 Task: Toggle the action button to publish the local branch when it does not have a tracking remote branch.
Action: Mouse moved to (19, 542)
Screenshot: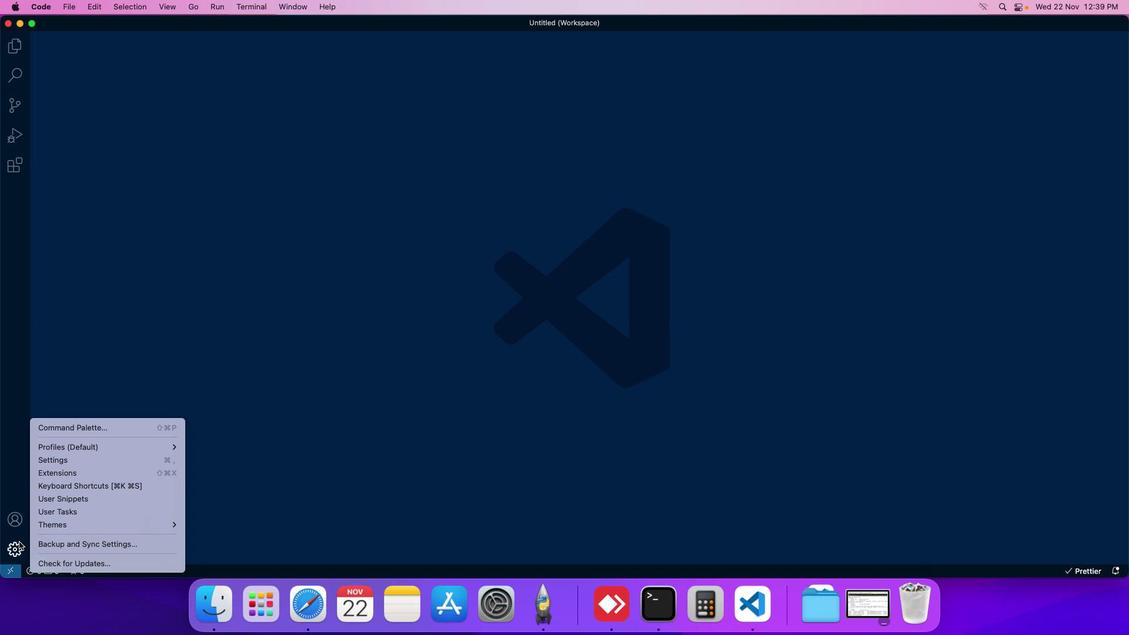 
Action: Mouse pressed left at (19, 542)
Screenshot: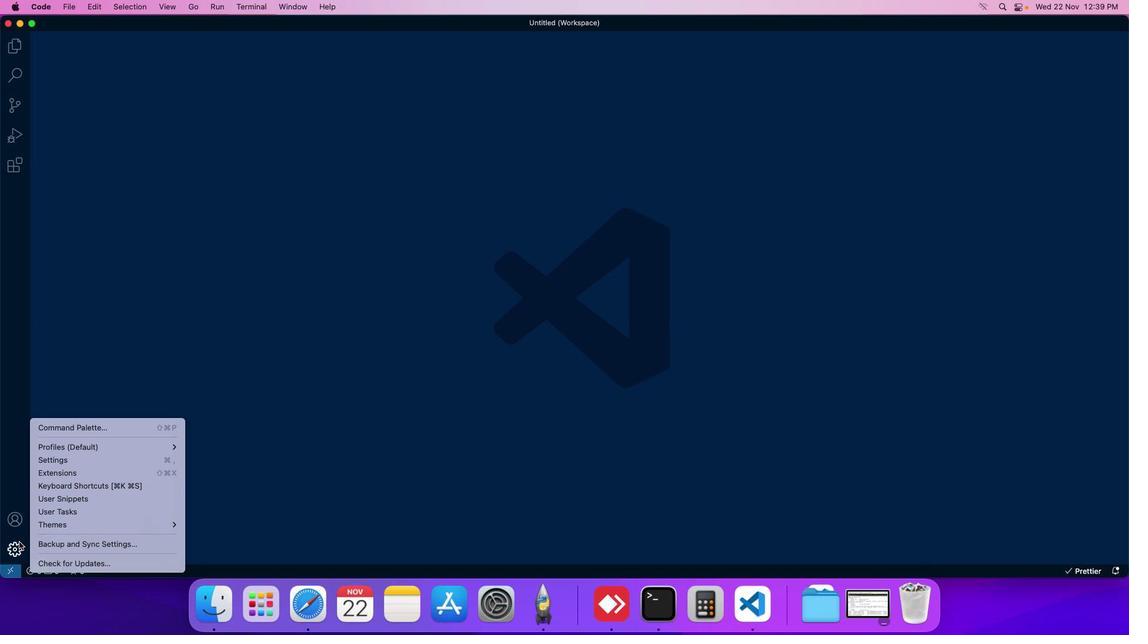 
Action: Mouse moved to (71, 460)
Screenshot: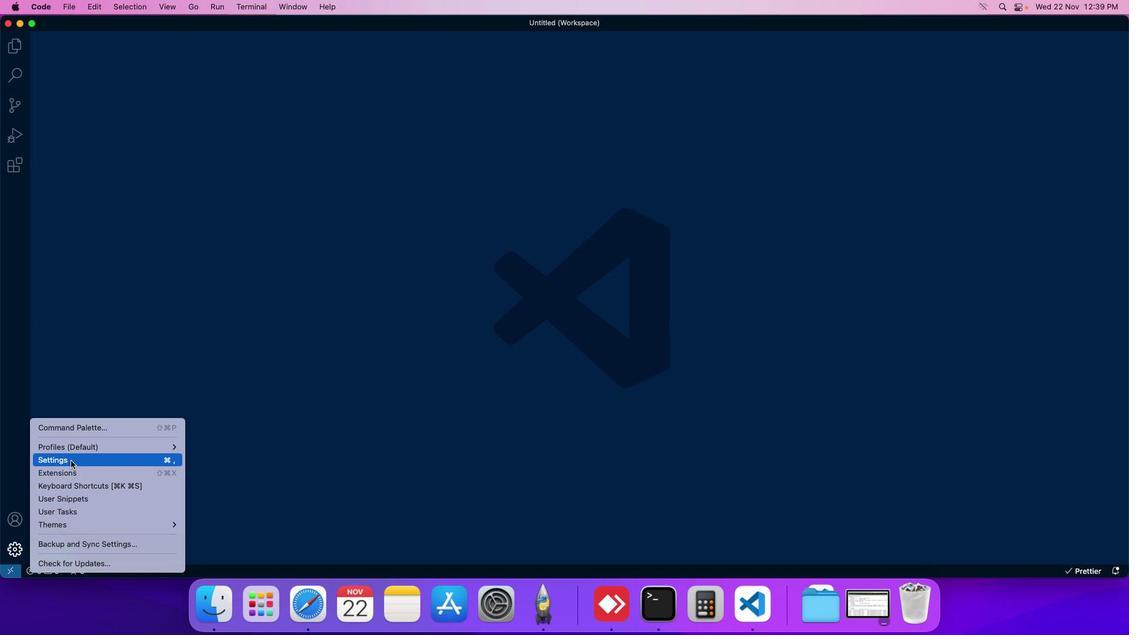 
Action: Mouse pressed left at (71, 460)
Screenshot: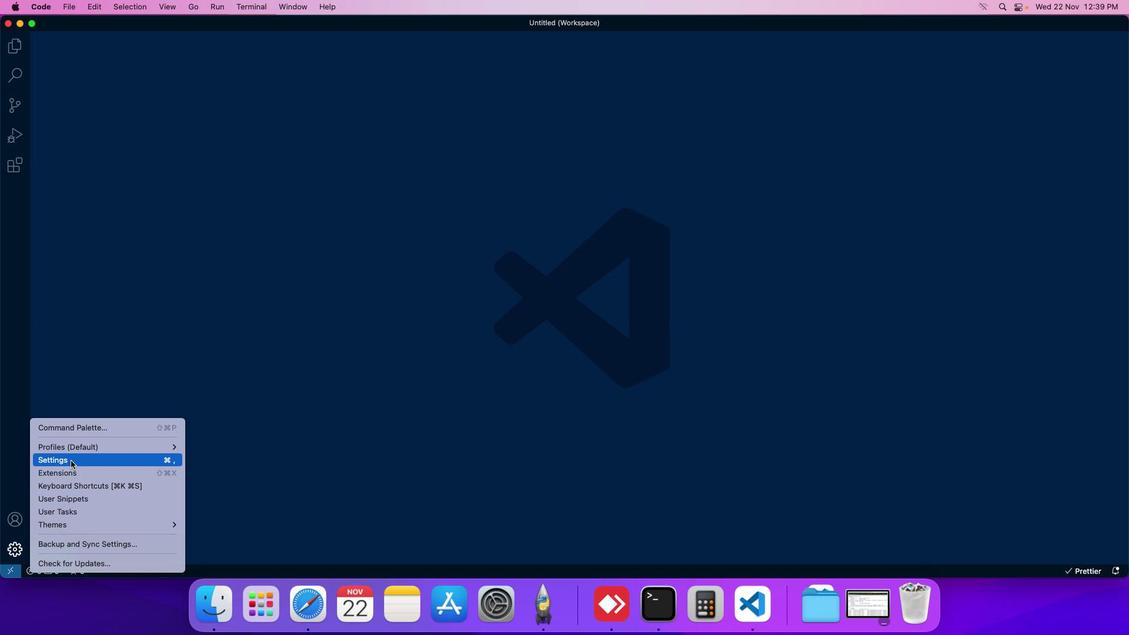 
Action: Mouse moved to (264, 97)
Screenshot: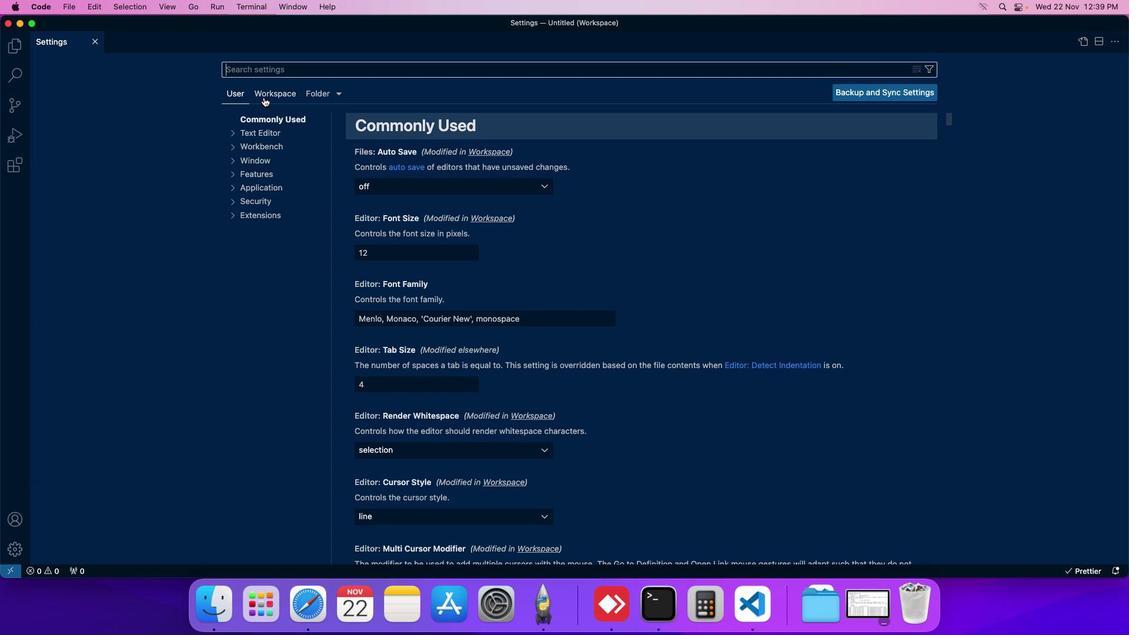 
Action: Mouse pressed left at (264, 97)
Screenshot: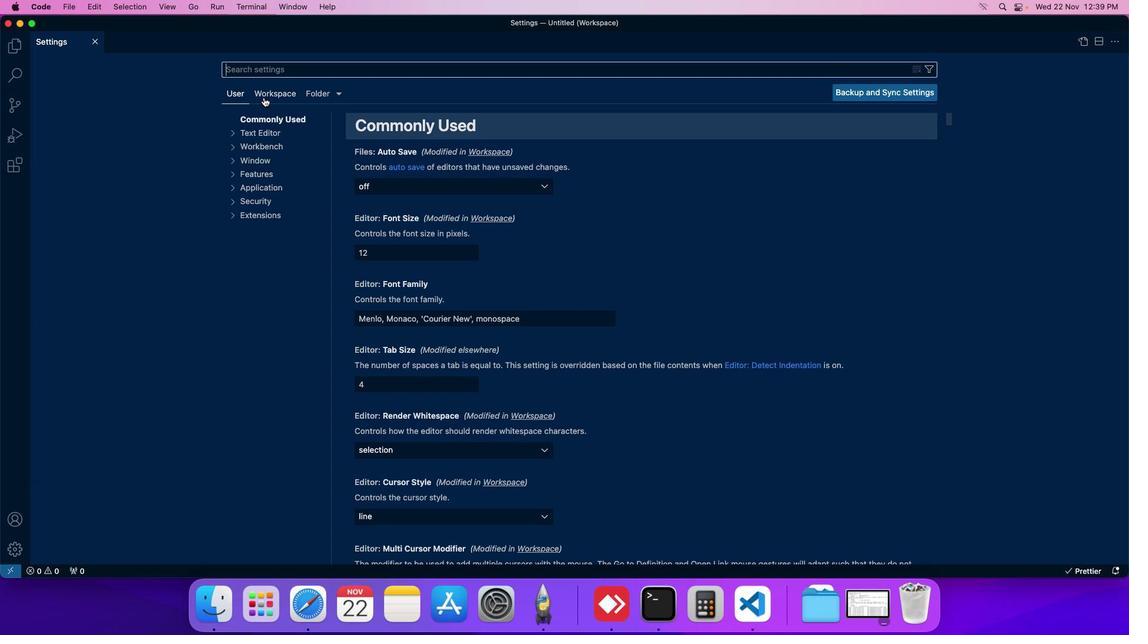 
Action: Mouse moved to (277, 201)
Screenshot: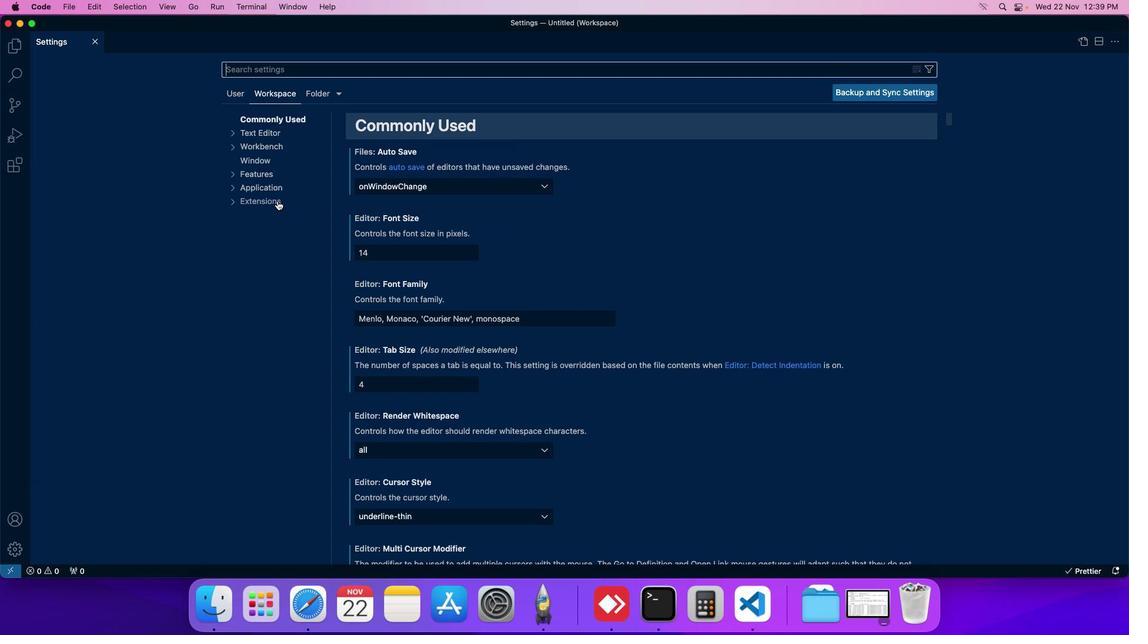 
Action: Mouse pressed left at (277, 201)
Screenshot: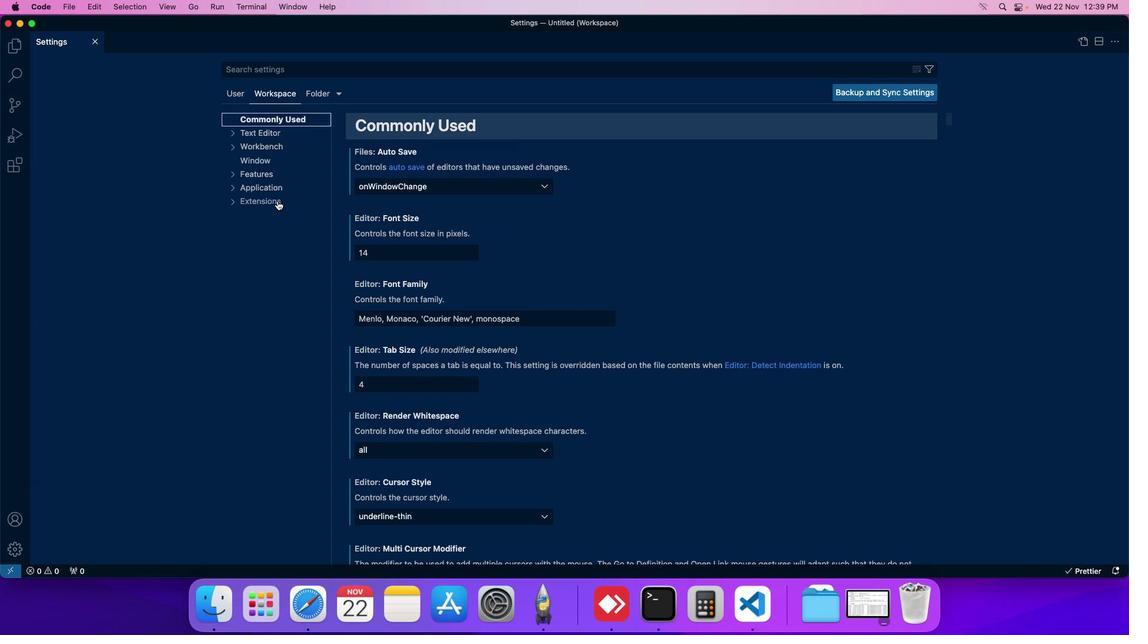 
Action: Mouse moved to (496, 360)
Screenshot: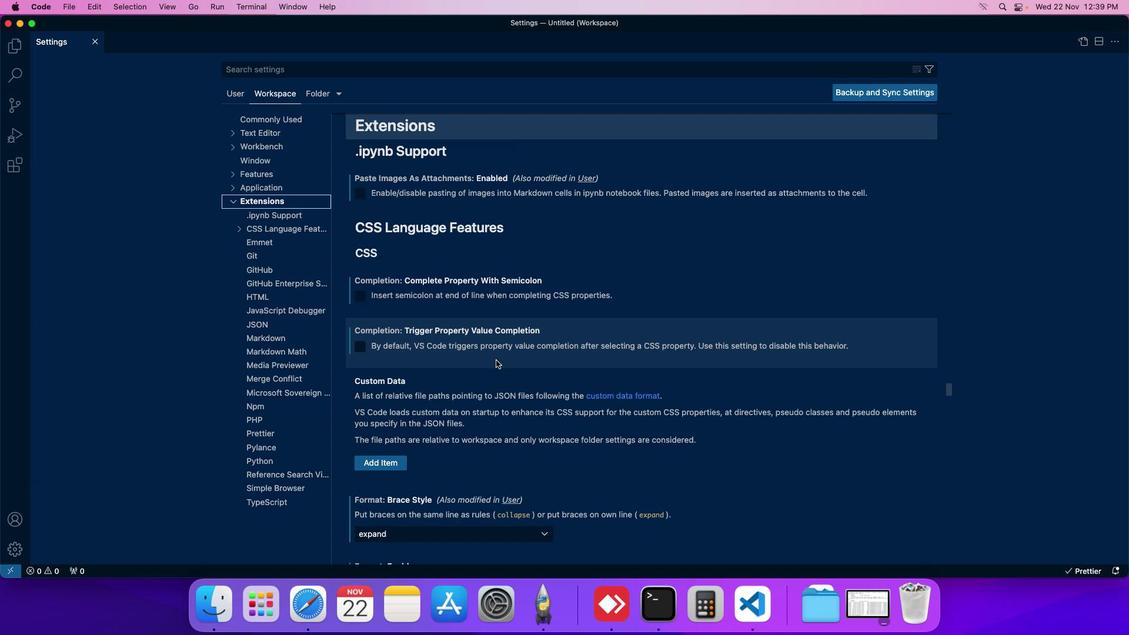 
Action: Mouse scrolled (496, 360) with delta (0, 0)
Screenshot: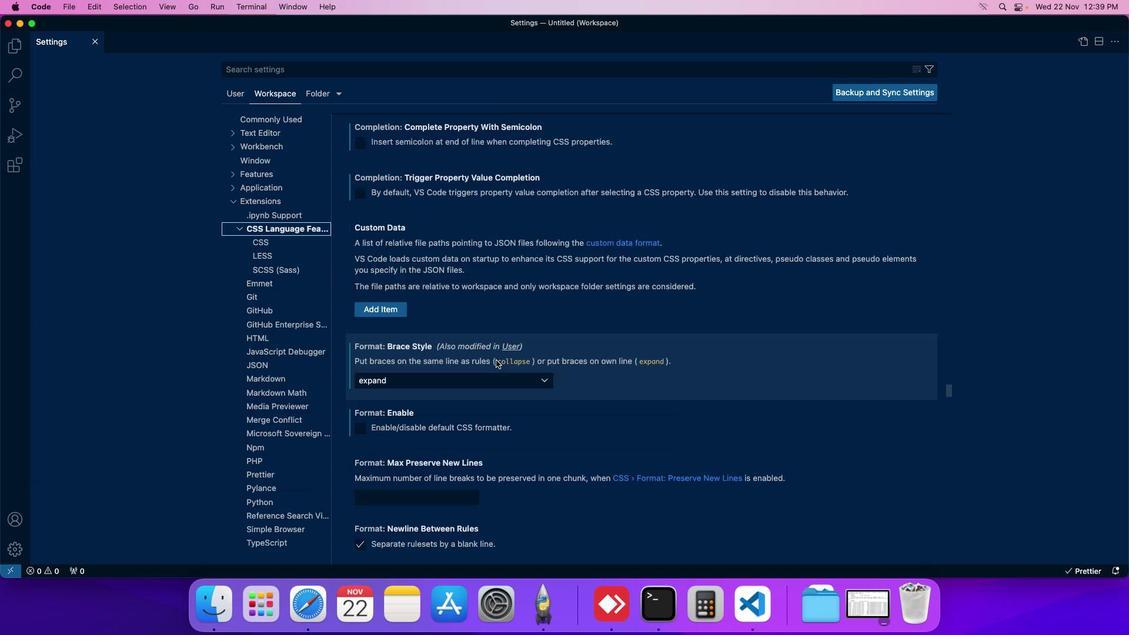 
Action: Mouse scrolled (496, 360) with delta (0, 0)
Screenshot: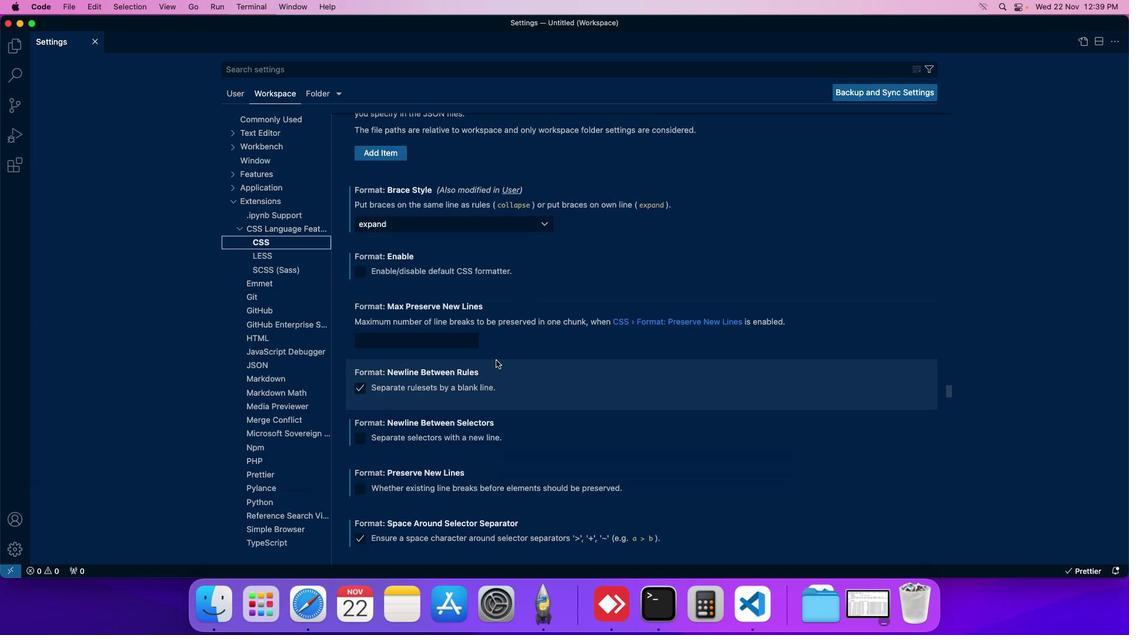 
Action: Mouse scrolled (496, 360) with delta (0, 0)
Screenshot: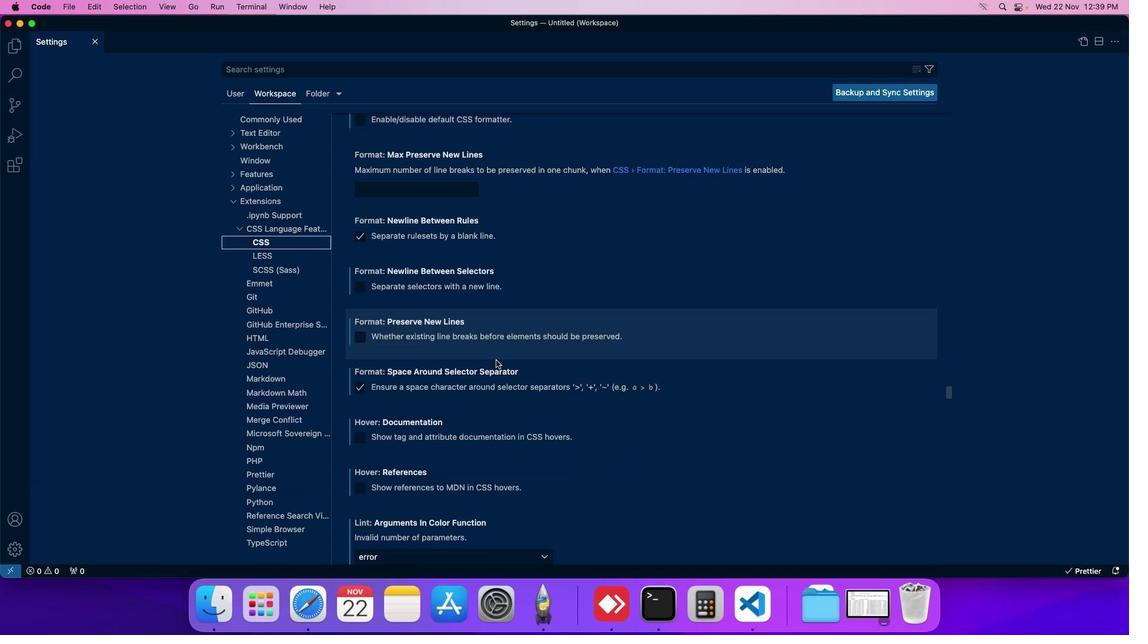 
Action: Mouse moved to (258, 297)
Screenshot: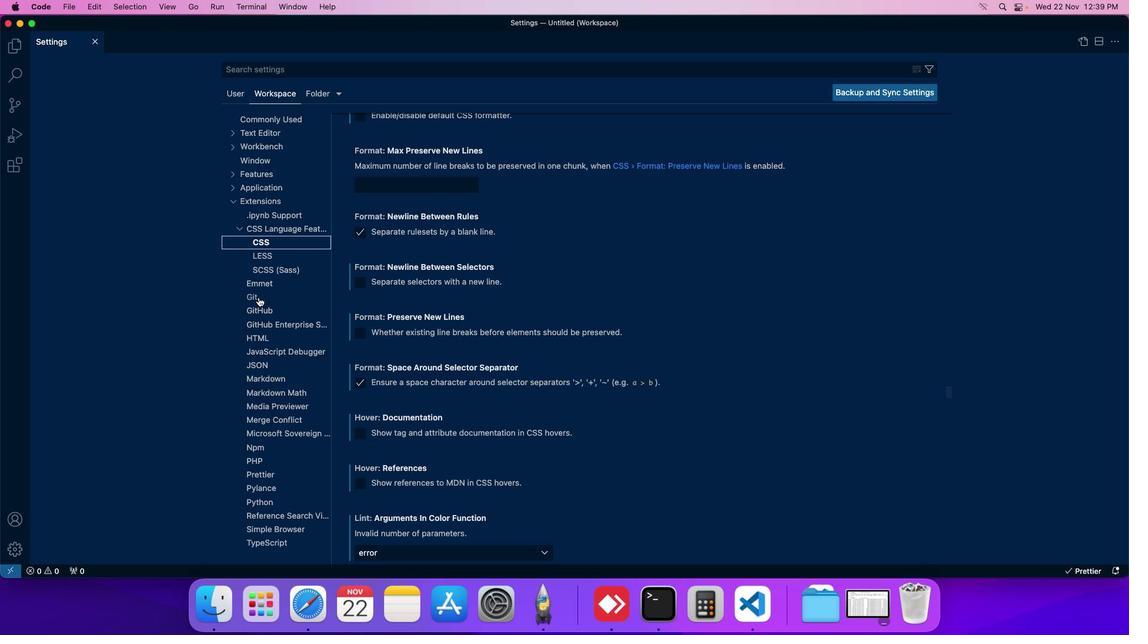 
Action: Mouse pressed left at (258, 297)
Screenshot: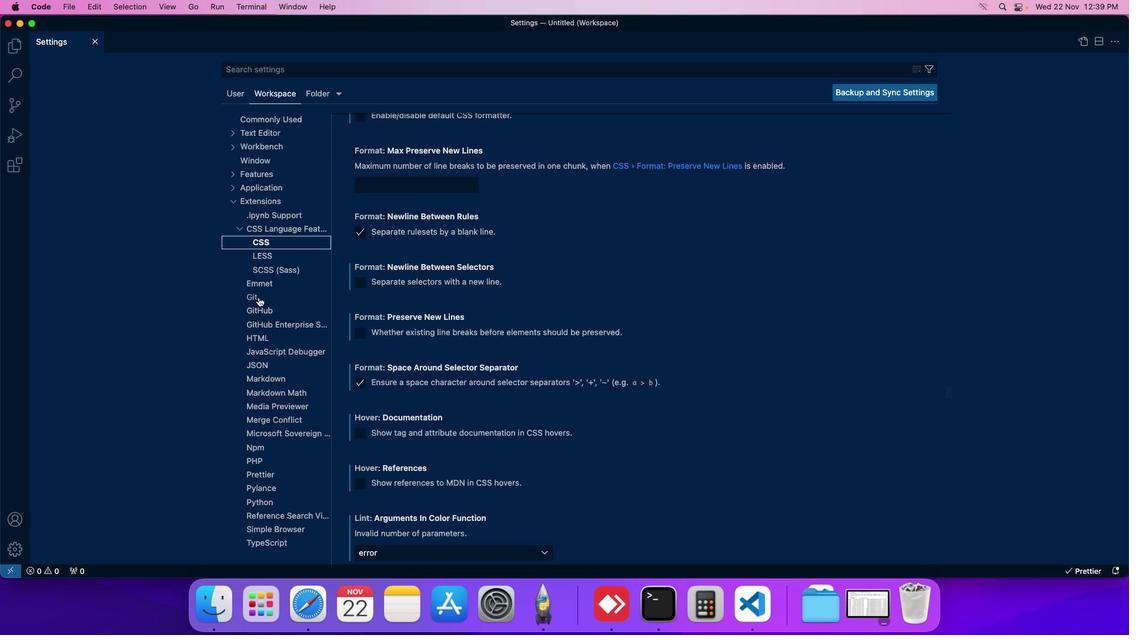 
Action: Mouse moved to (535, 371)
Screenshot: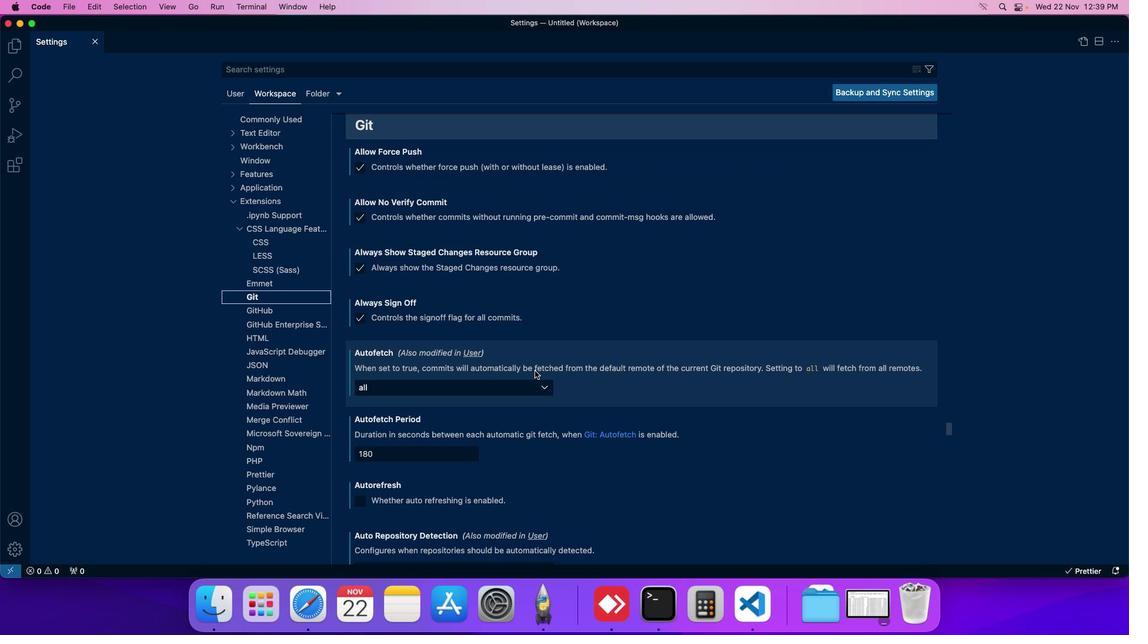 
Action: Mouse scrolled (535, 371) with delta (0, 0)
Screenshot: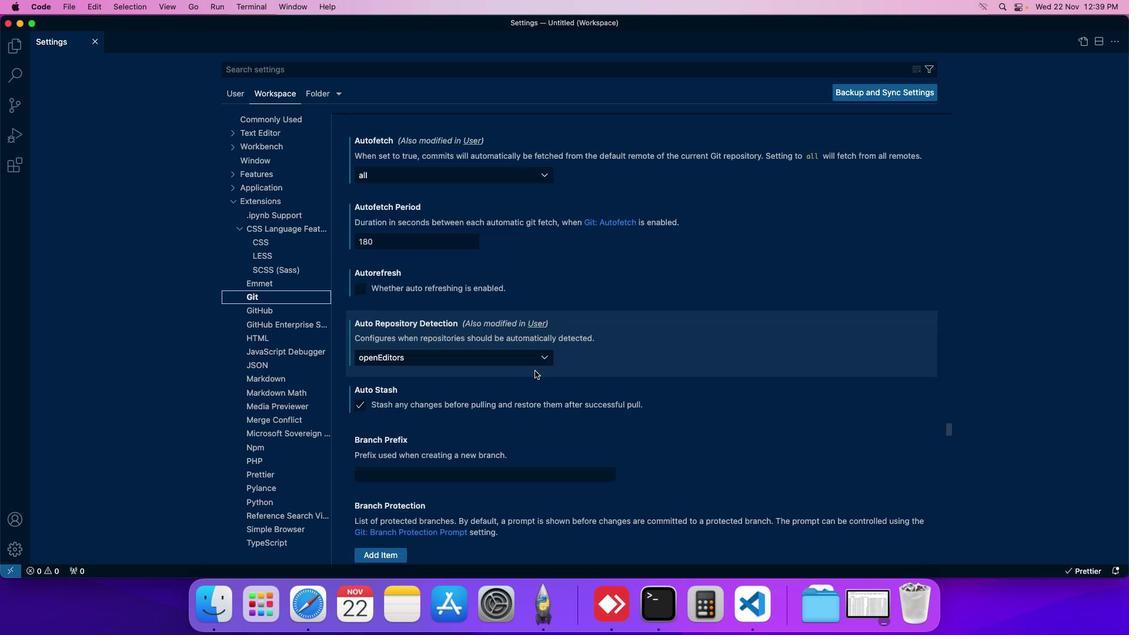 
Action: Mouse scrolled (535, 371) with delta (0, 0)
Screenshot: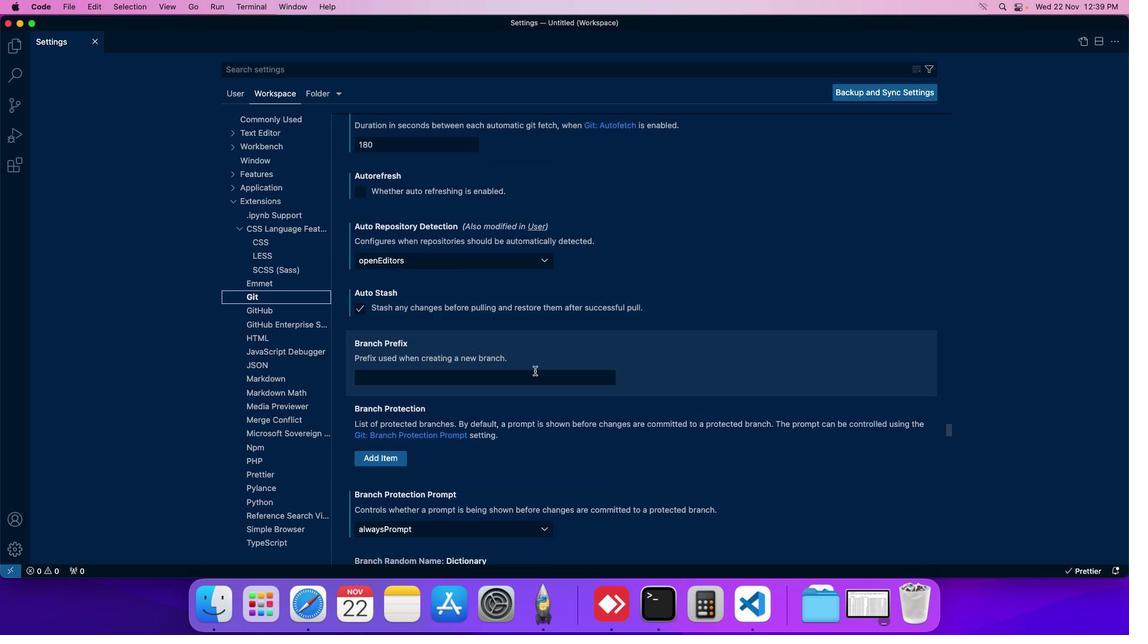 
Action: Mouse scrolled (535, 371) with delta (0, 0)
Screenshot: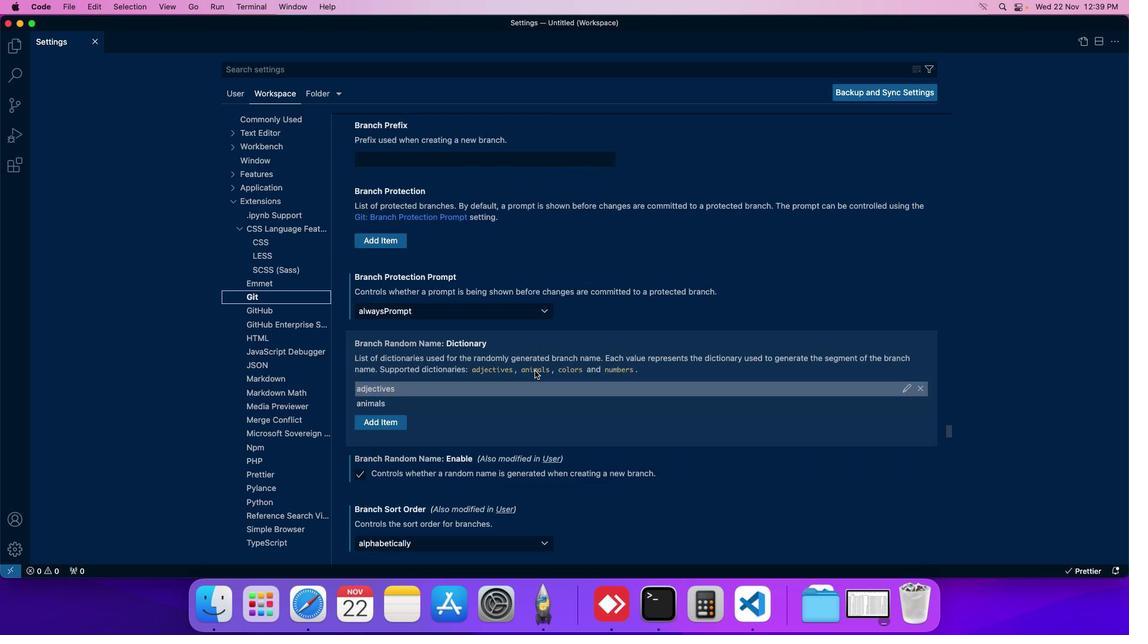 
Action: Mouse scrolled (535, 371) with delta (0, 0)
Screenshot: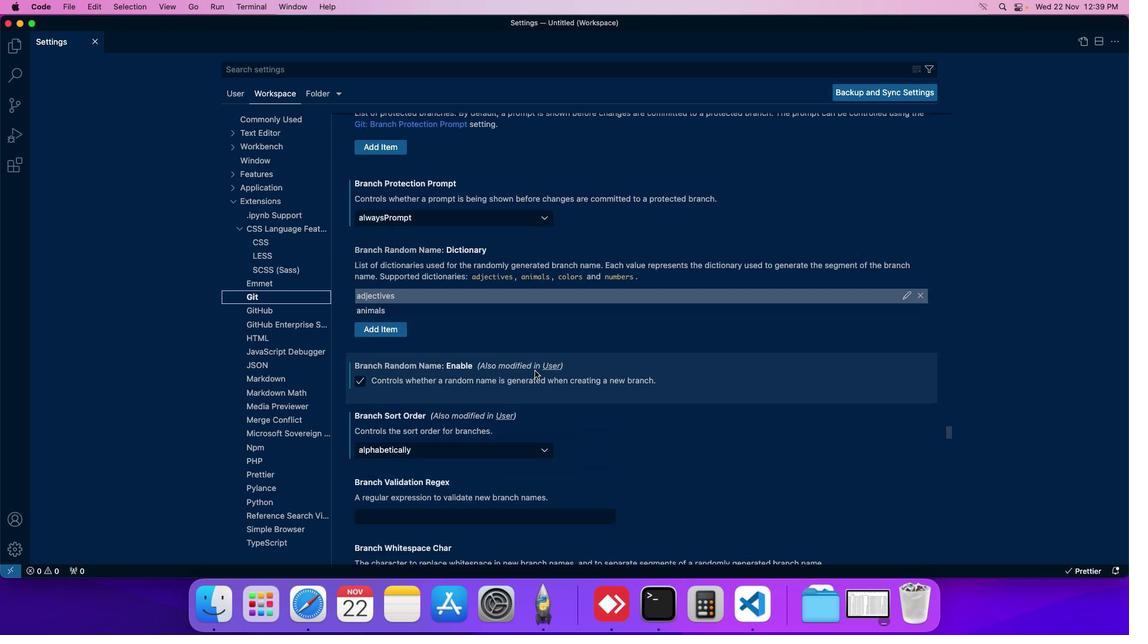 
Action: Mouse scrolled (535, 371) with delta (0, 0)
Screenshot: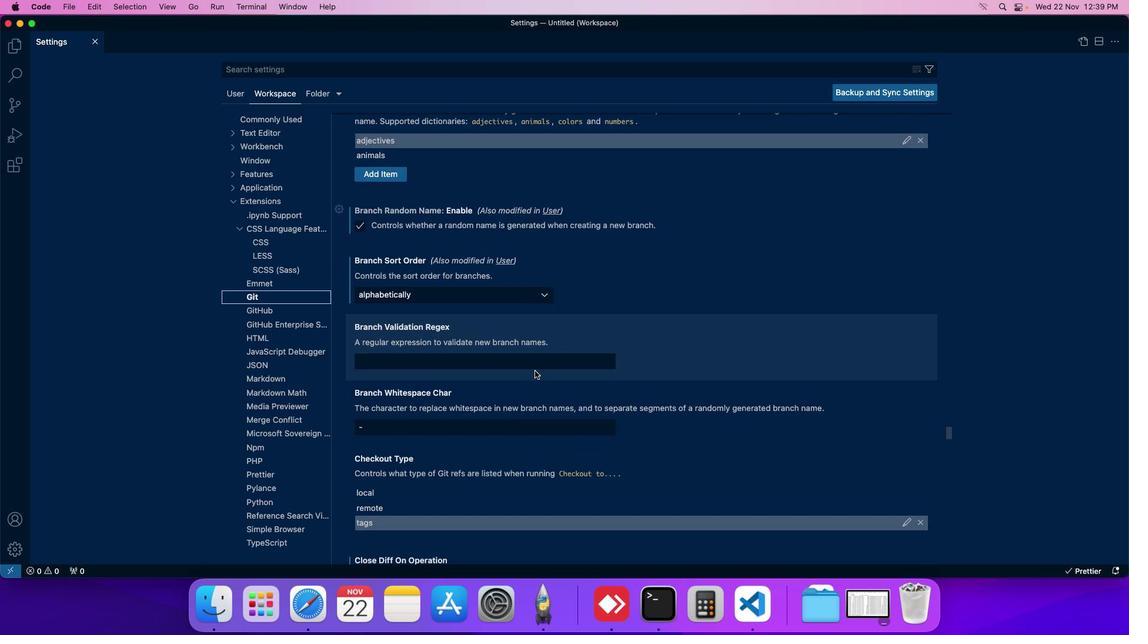 
Action: Mouse scrolled (535, 371) with delta (0, 0)
Screenshot: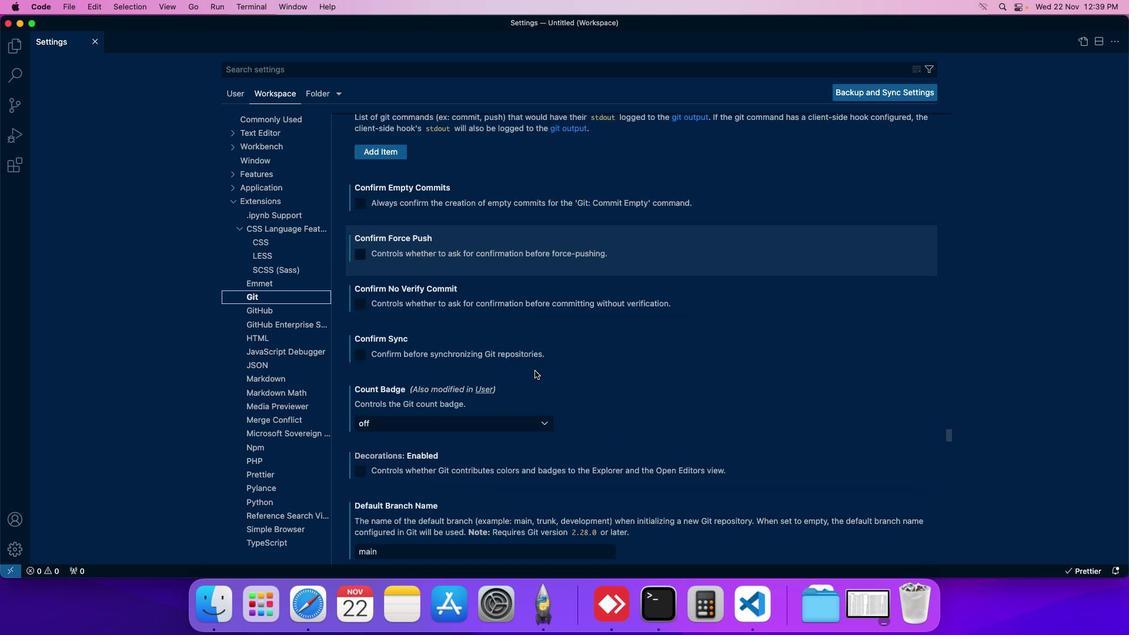 
Action: Mouse scrolled (535, 371) with delta (0, 0)
Screenshot: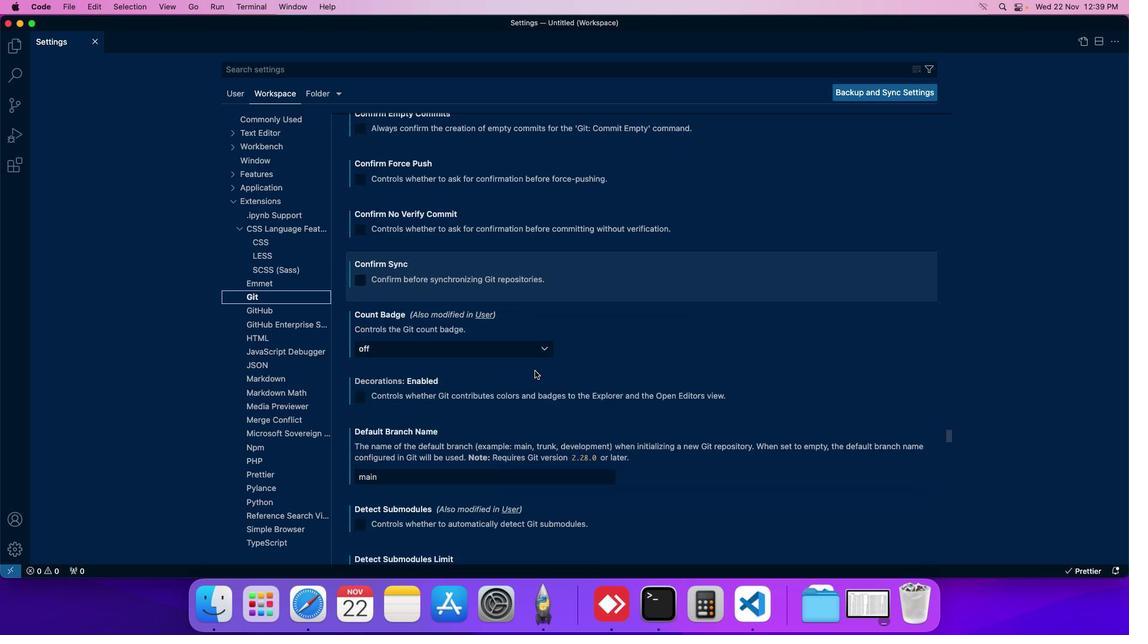 
Action: Mouse scrolled (535, 371) with delta (0, -1)
Screenshot: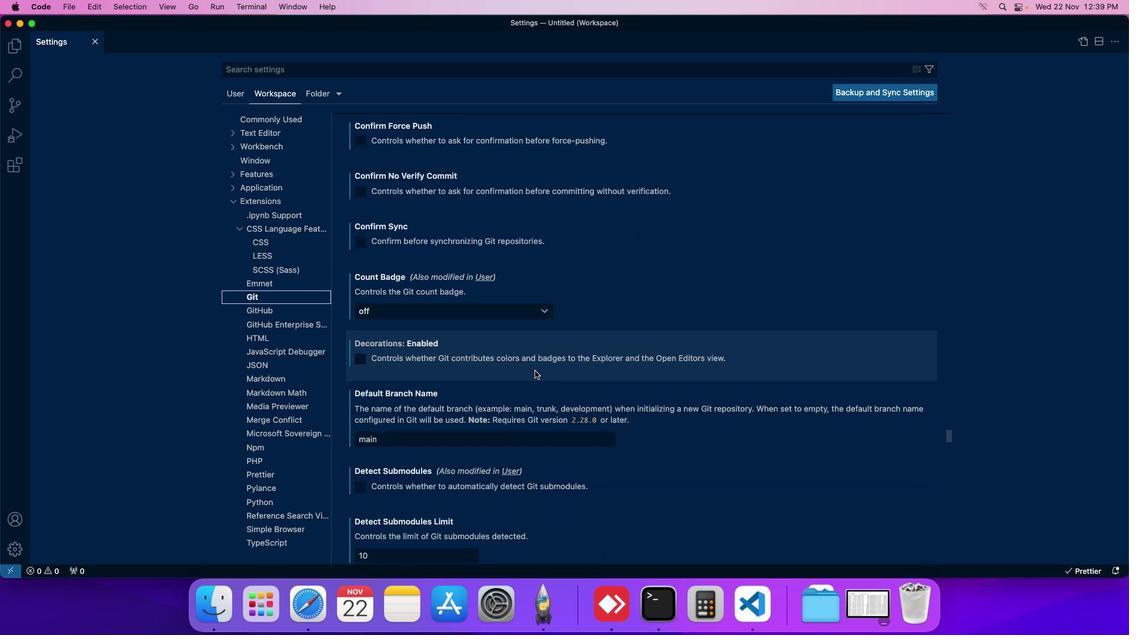 
Action: Mouse scrolled (535, 371) with delta (0, 0)
Screenshot: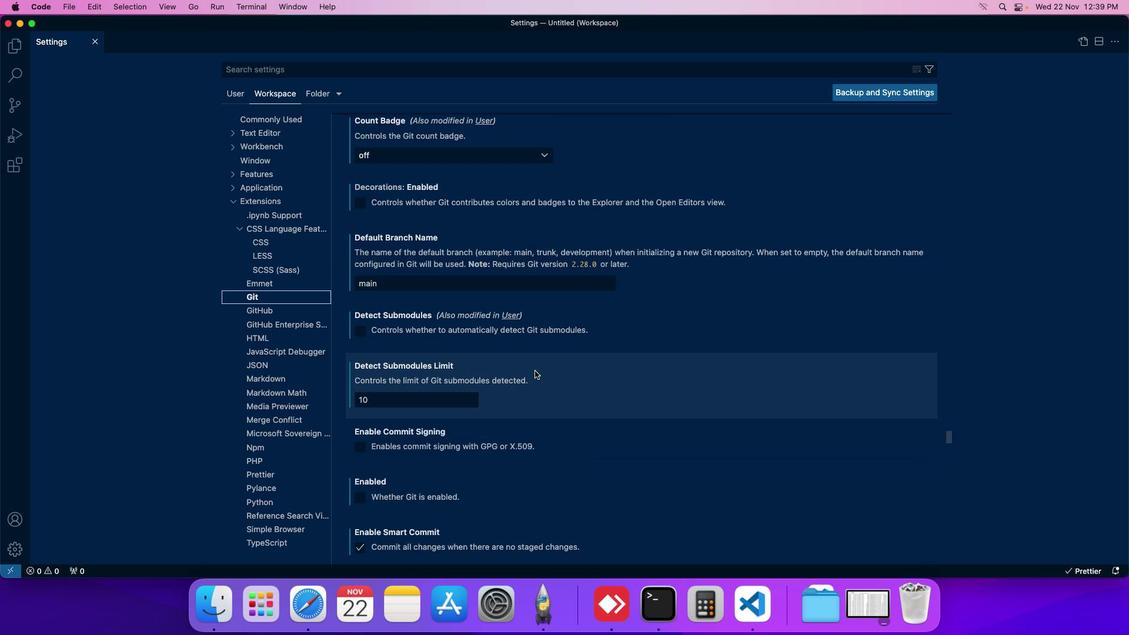 
Action: Mouse scrolled (535, 371) with delta (0, 0)
Screenshot: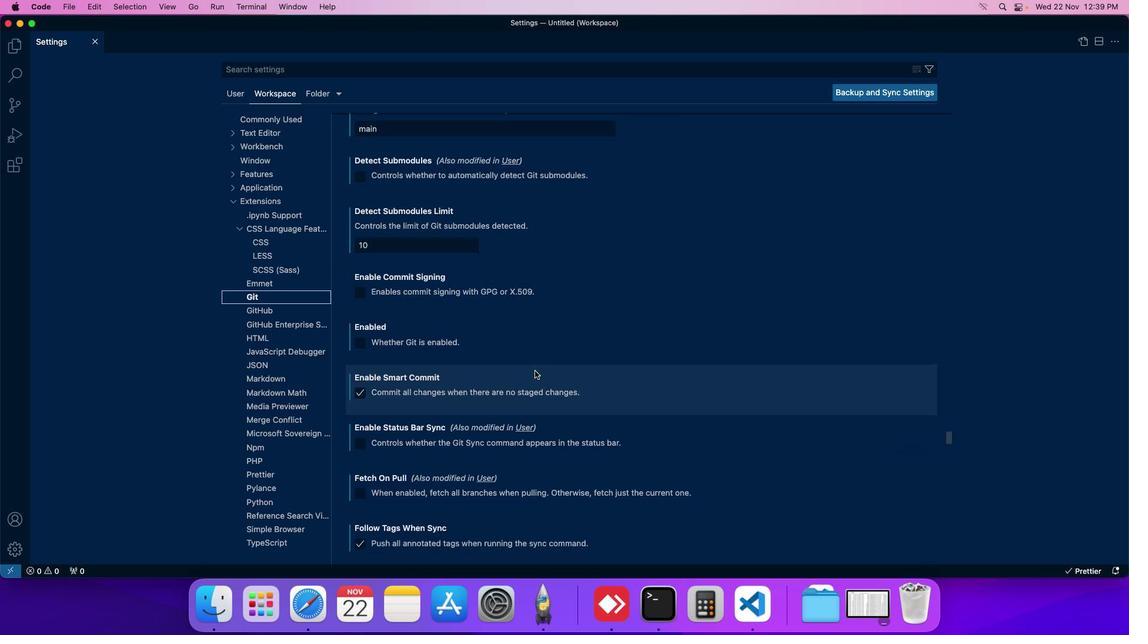
Action: Mouse scrolled (535, 371) with delta (0, 0)
Screenshot: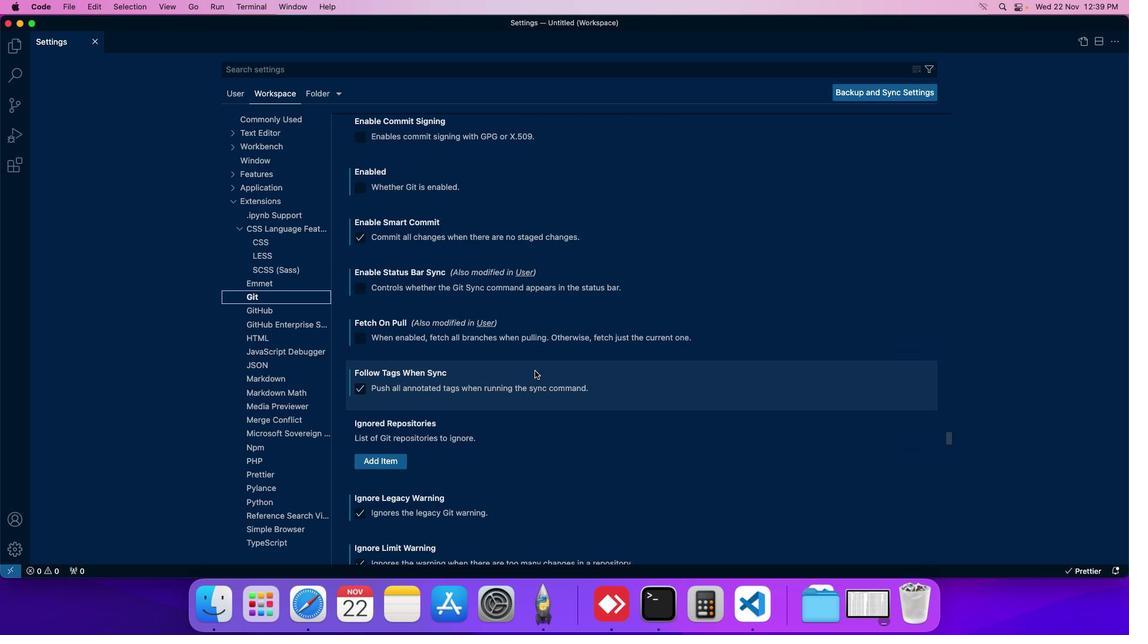 
Action: Mouse scrolled (535, 371) with delta (0, 0)
Screenshot: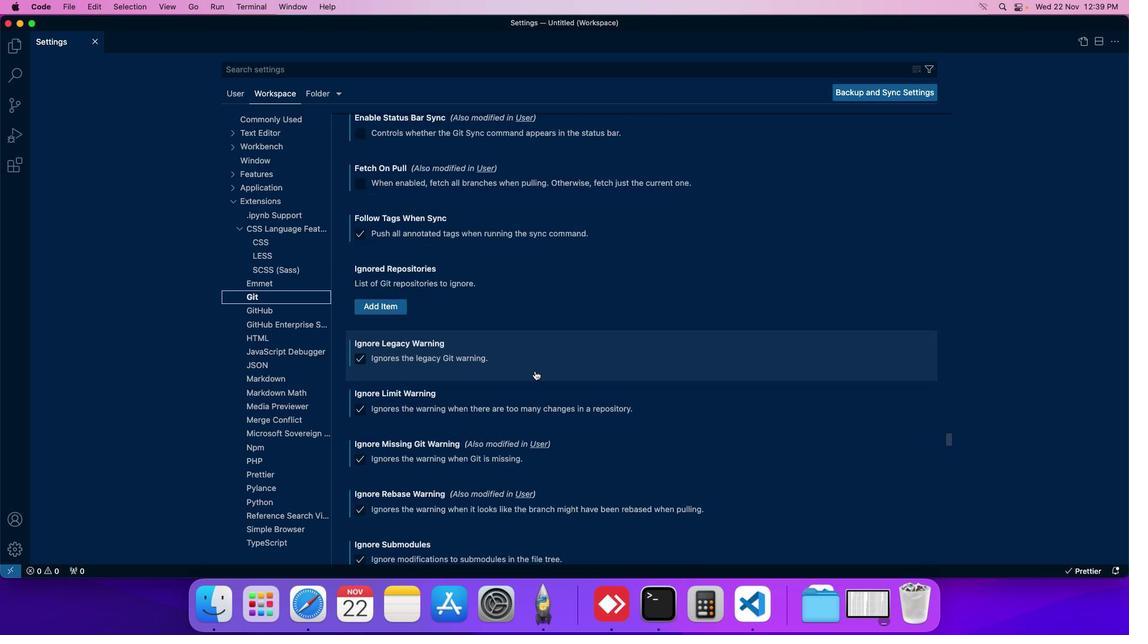 
Action: Mouse scrolled (535, 371) with delta (0, 0)
Screenshot: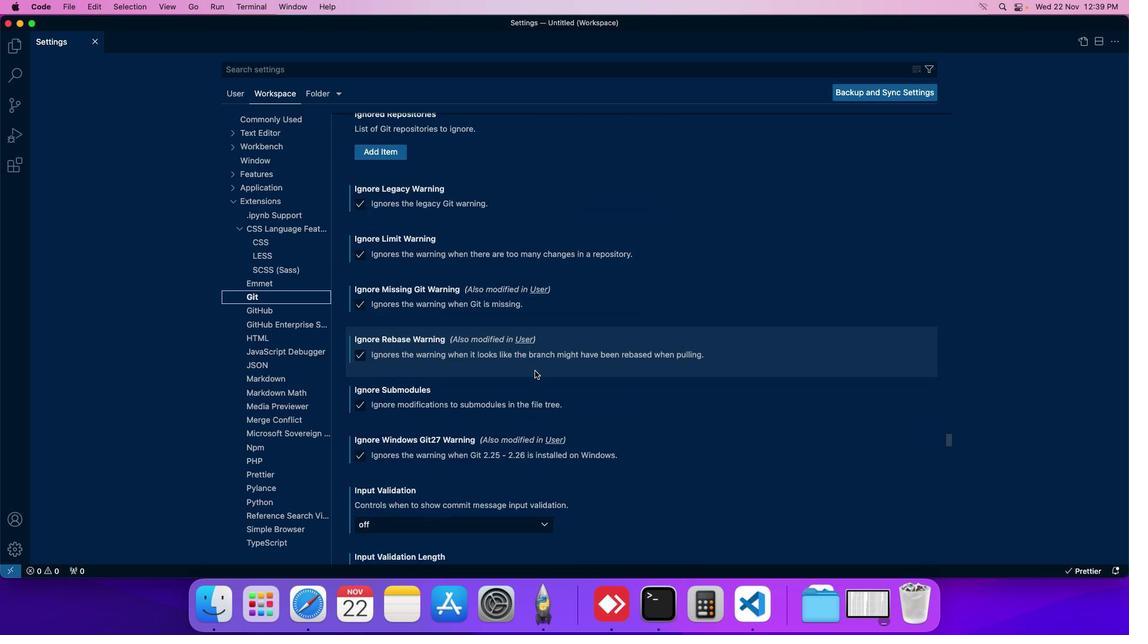 
Action: Mouse scrolled (535, 371) with delta (0, 0)
Screenshot: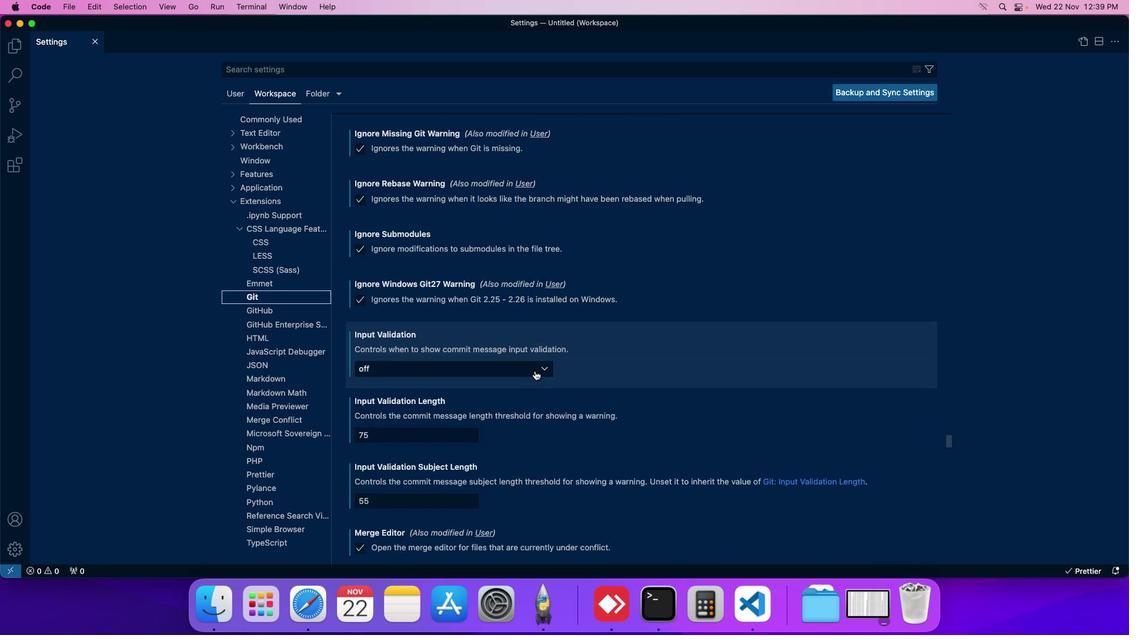 
Action: Mouse scrolled (535, 371) with delta (0, 0)
Screenshot: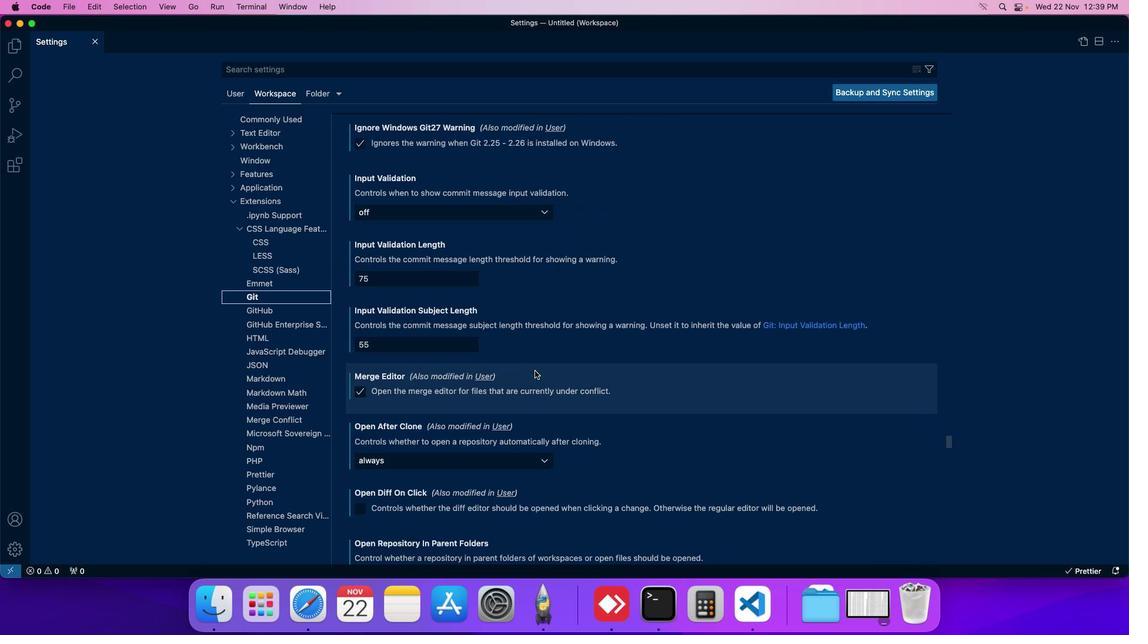 
Action: Mouse scrolled (535, 371) with delta (0, 0)
Screenshot: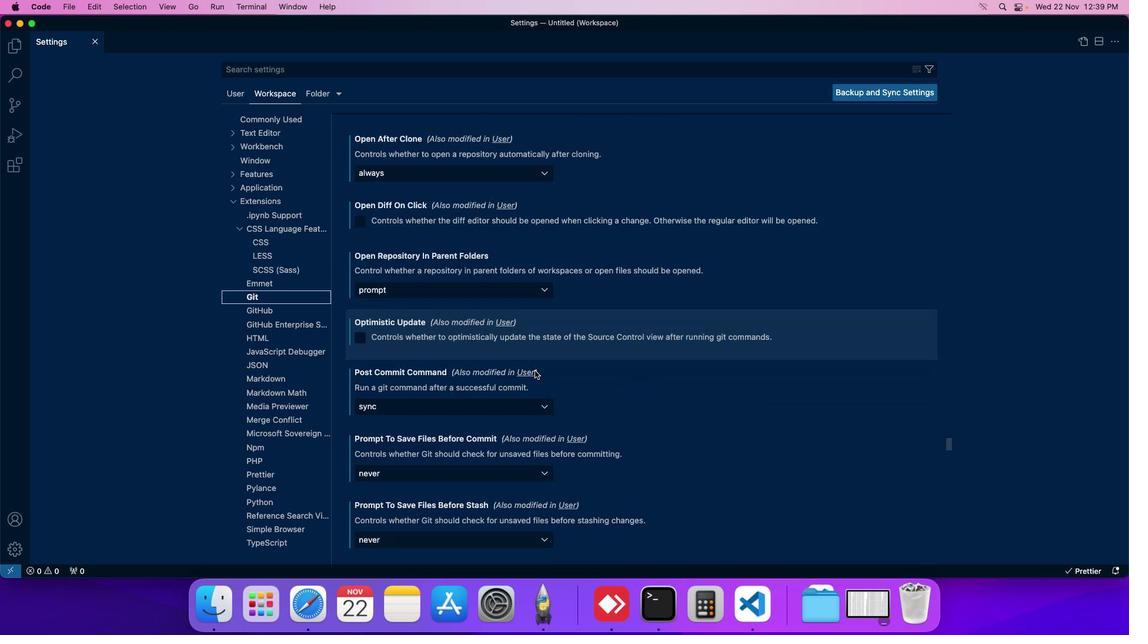 
Action: Mouse scrolled (535, 371) with delta (0, 0)
Screenshot: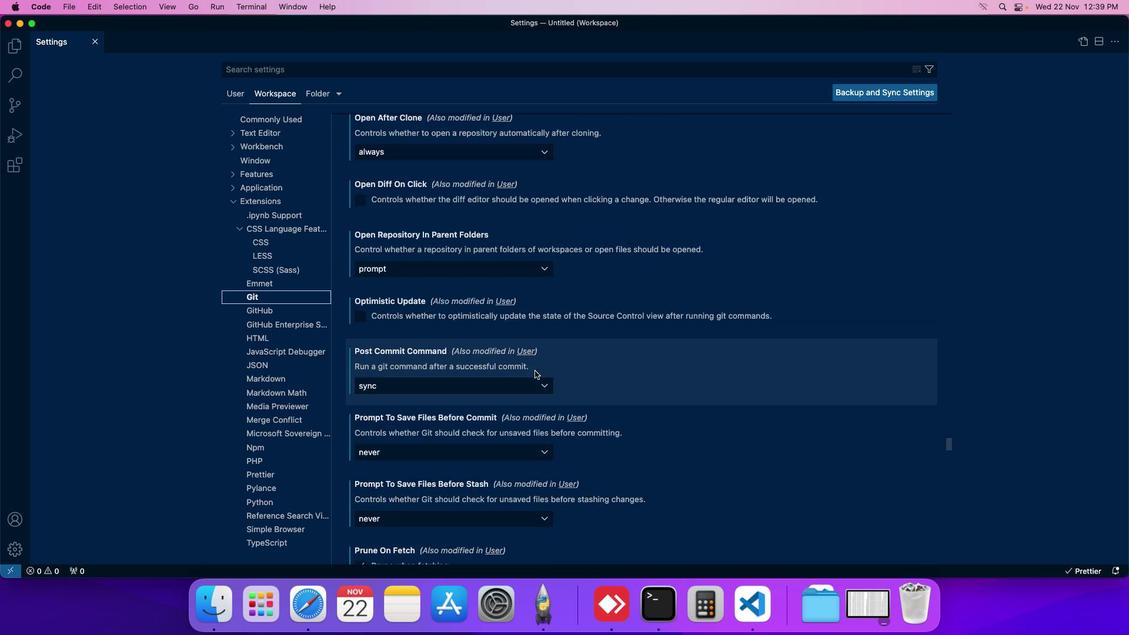 
Action: Mouse scrolled (535, 371) with delta (0, 0)
Screenshot: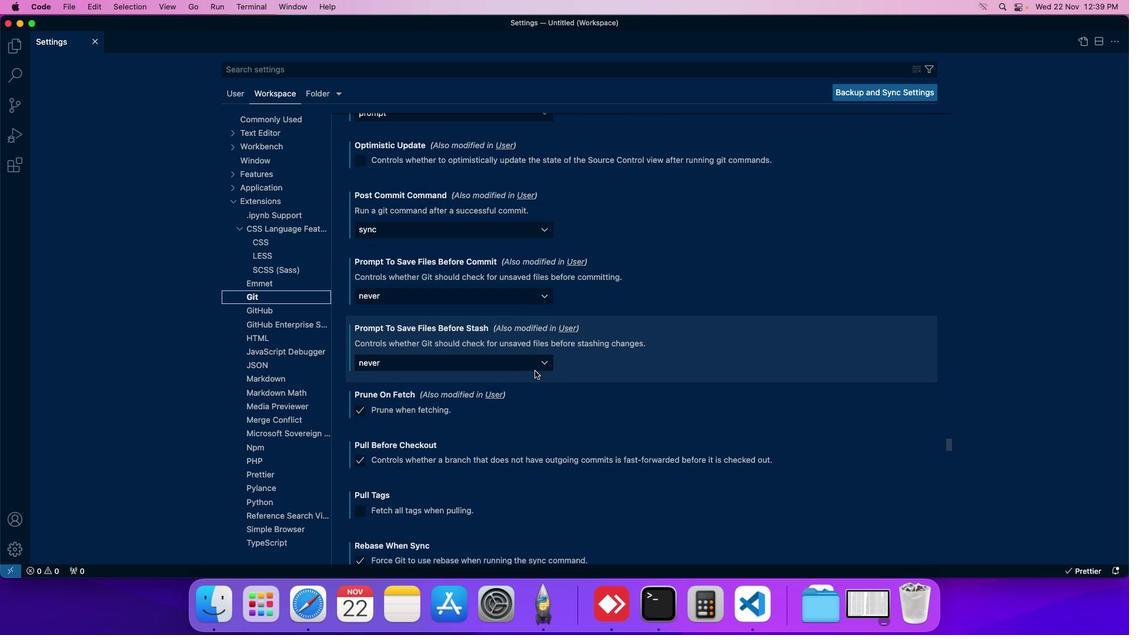 
Action: Mouse scrolled (535, 371) with delta (0, 0)
Screenshot: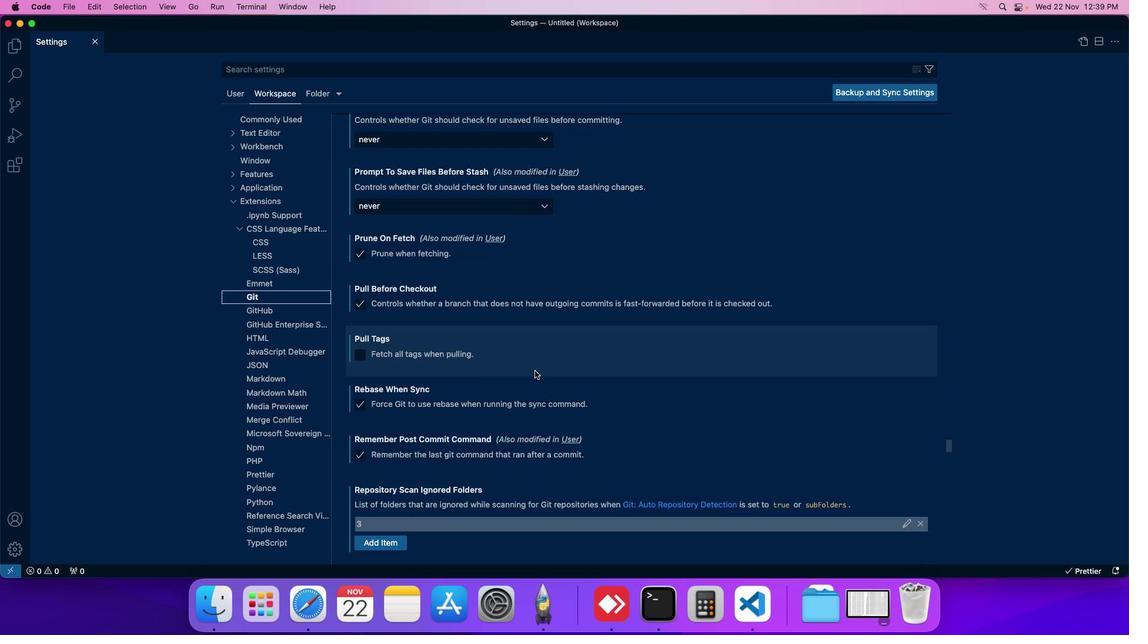 
Action: Mouse scrolled (535, 371) with delta (0, 0)
Screenshot: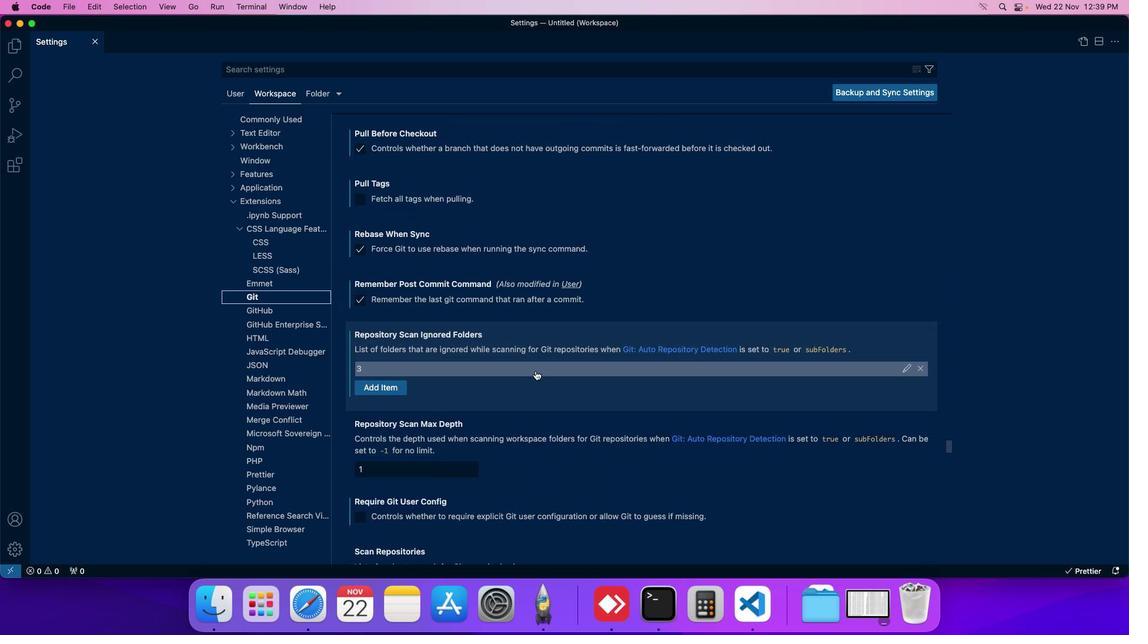 
Action: Mouse moved to (535, 371)
Screenshot: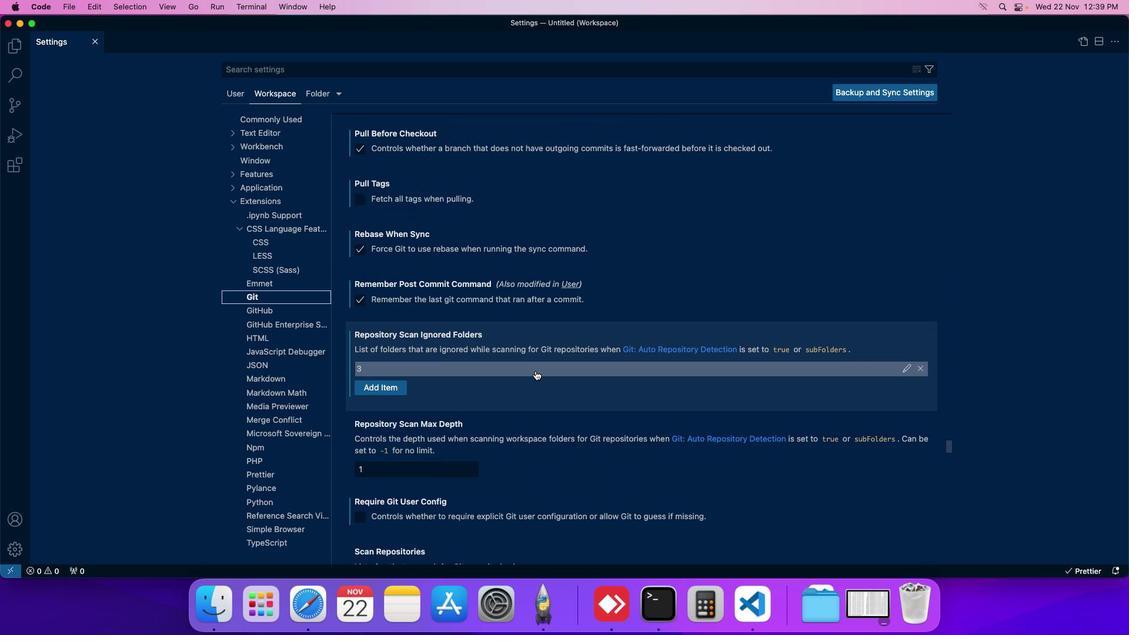 
Action: Mouse scrolled (535, 371) with delta (0, 0)
Screenshot: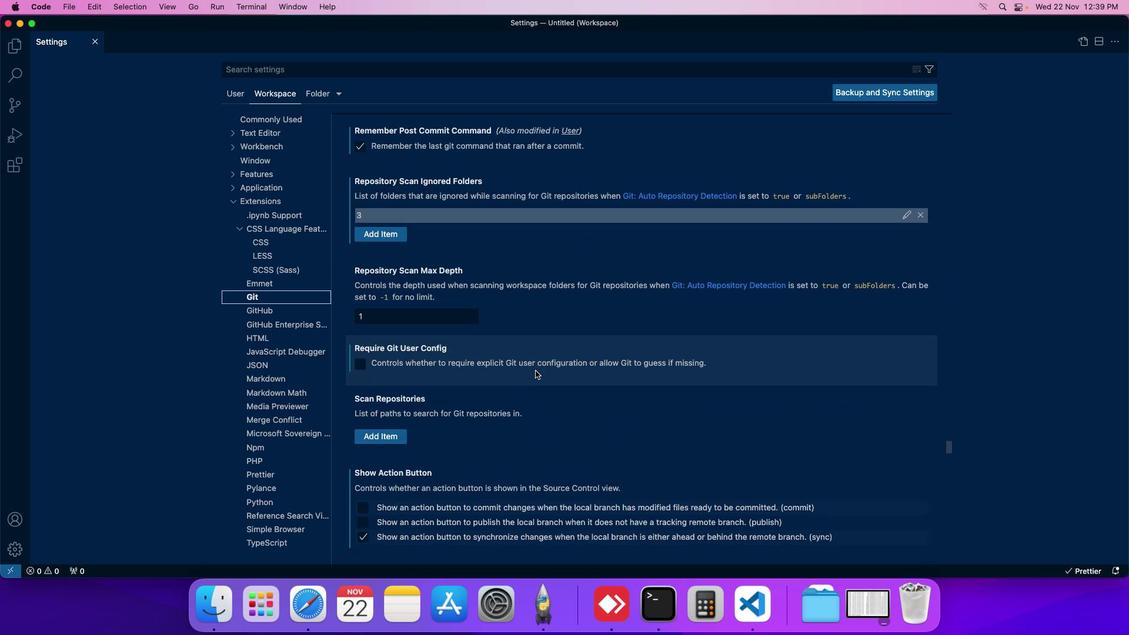 
Action: Mouse moved to (363, 521)
Screenshot: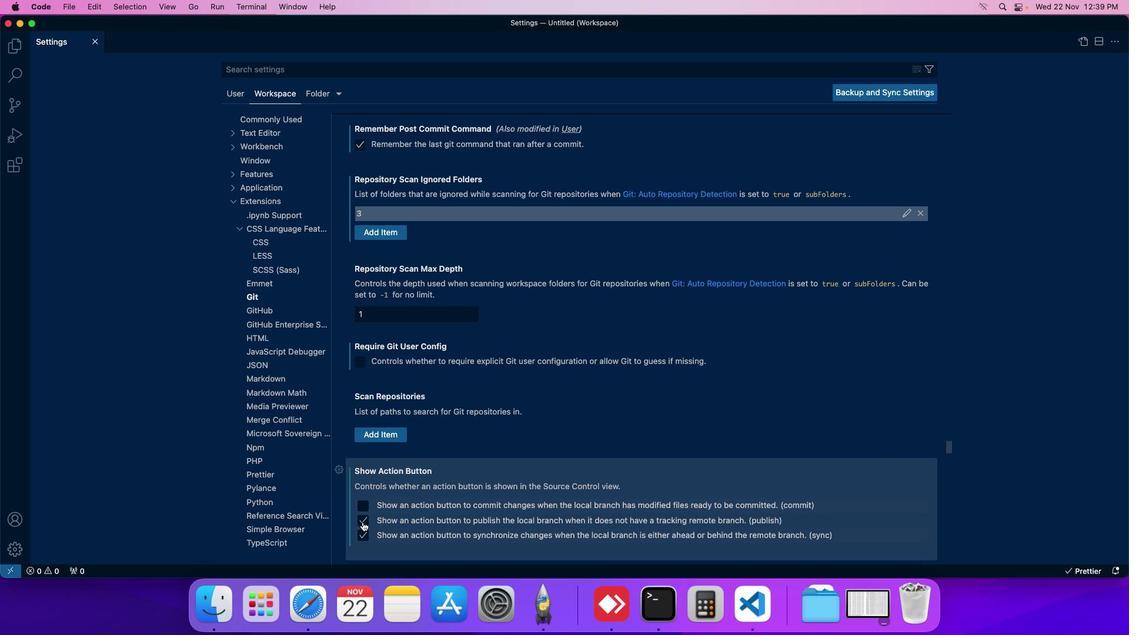 
Action: Mouse pressed left at (363, 521)
Screenshot: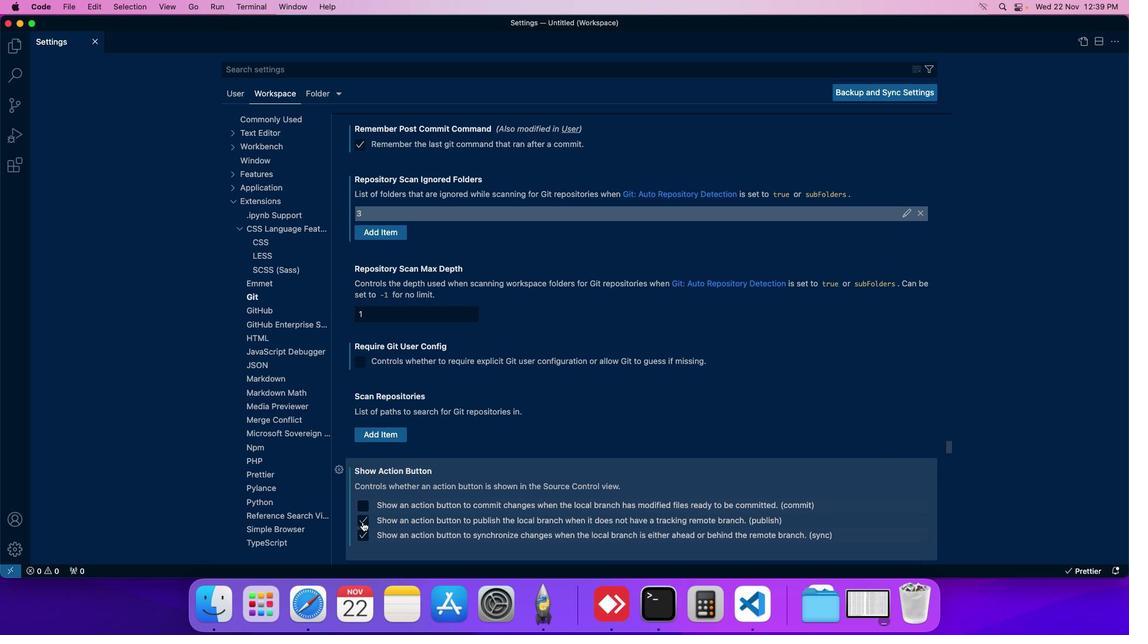 
Action: Mouse moved to (410, 461)
Screenshot: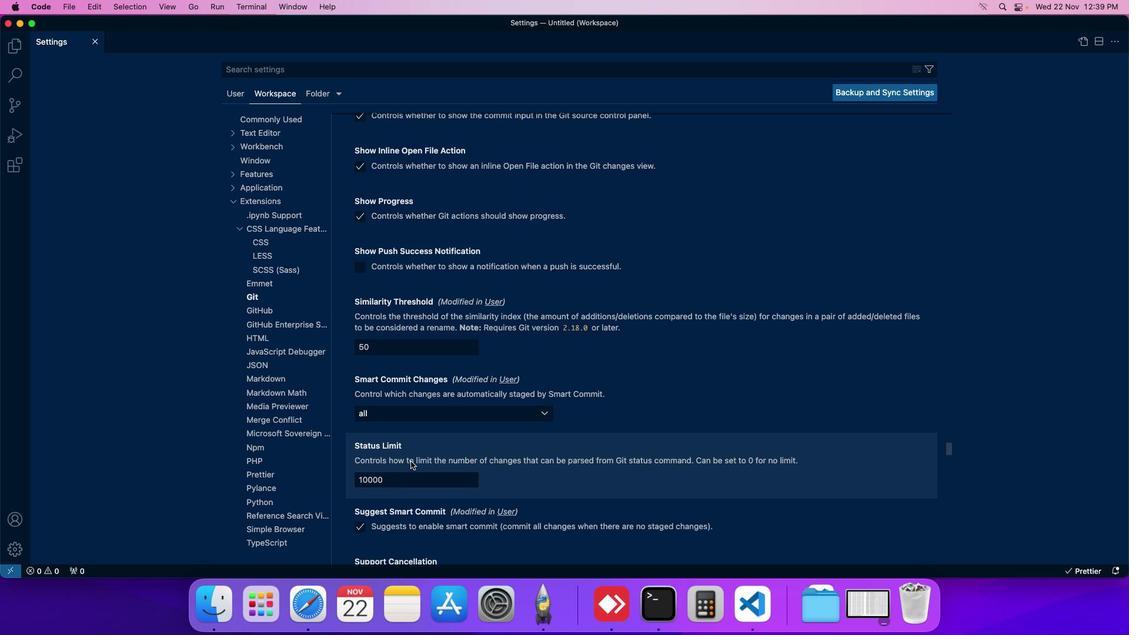 
Action: Mouse scrolled (410, 461) with delta (0, 0)
Screenshot: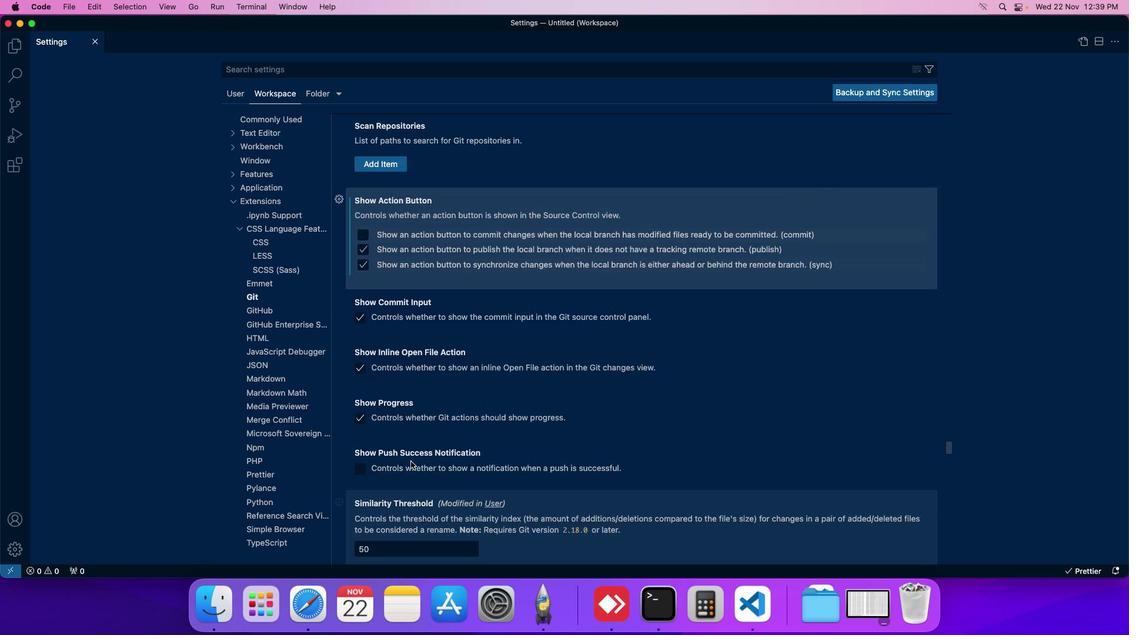 
Action: Mouse scrolled (410, 461) with delta (0, 0)
Screenshot: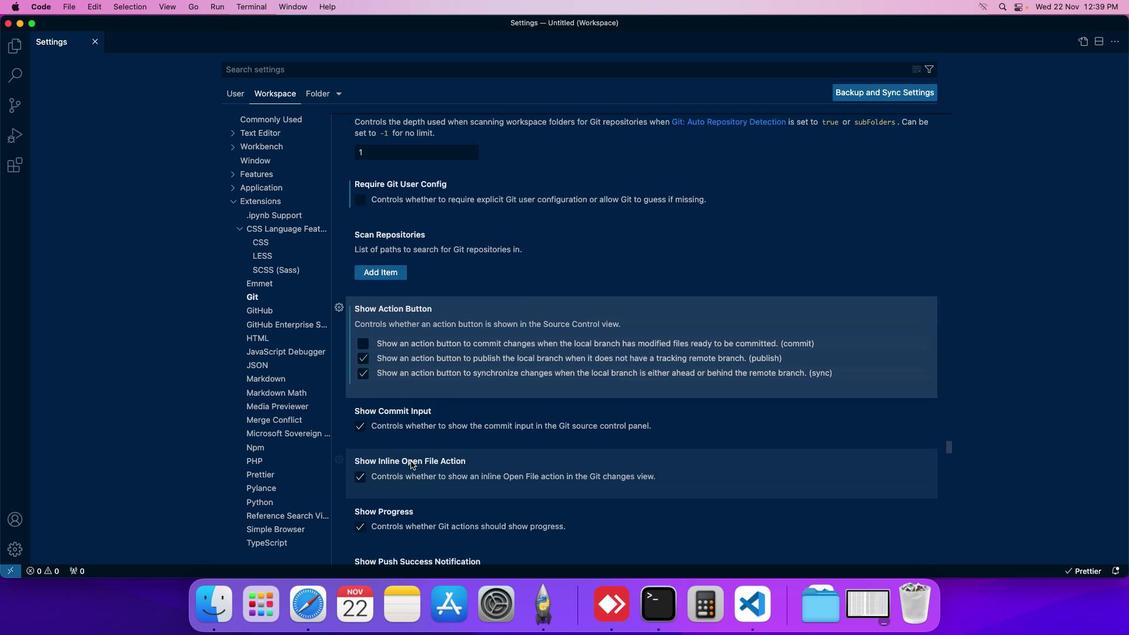 
Action: Mouse scrolled (410, 461) with delta (0, 0)
Screenshot: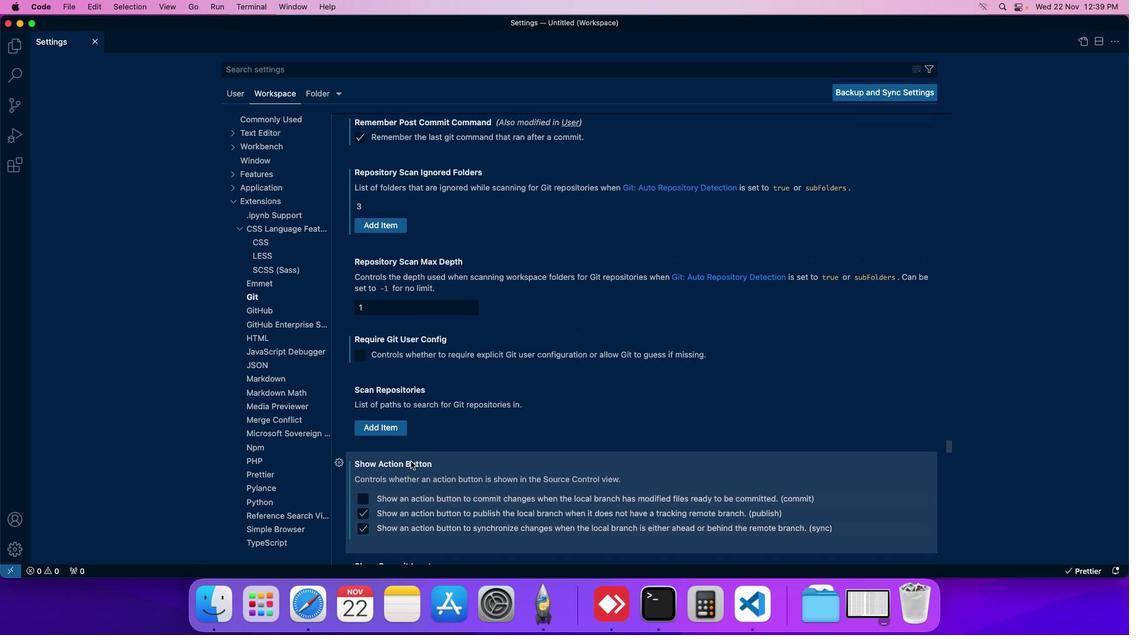 
Action: Mouse moved to (363, 510)
Screenshot: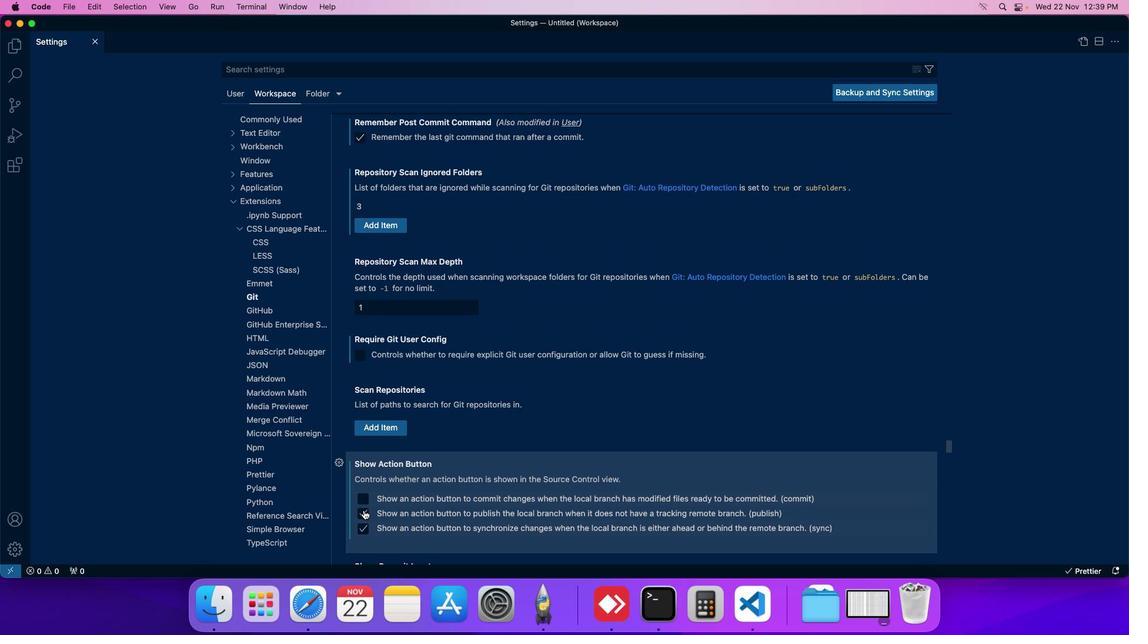 
